 Task: Organize Chrome Extensions with Groups.
Action: Mouse moved to (1150, 35)
Screenshot: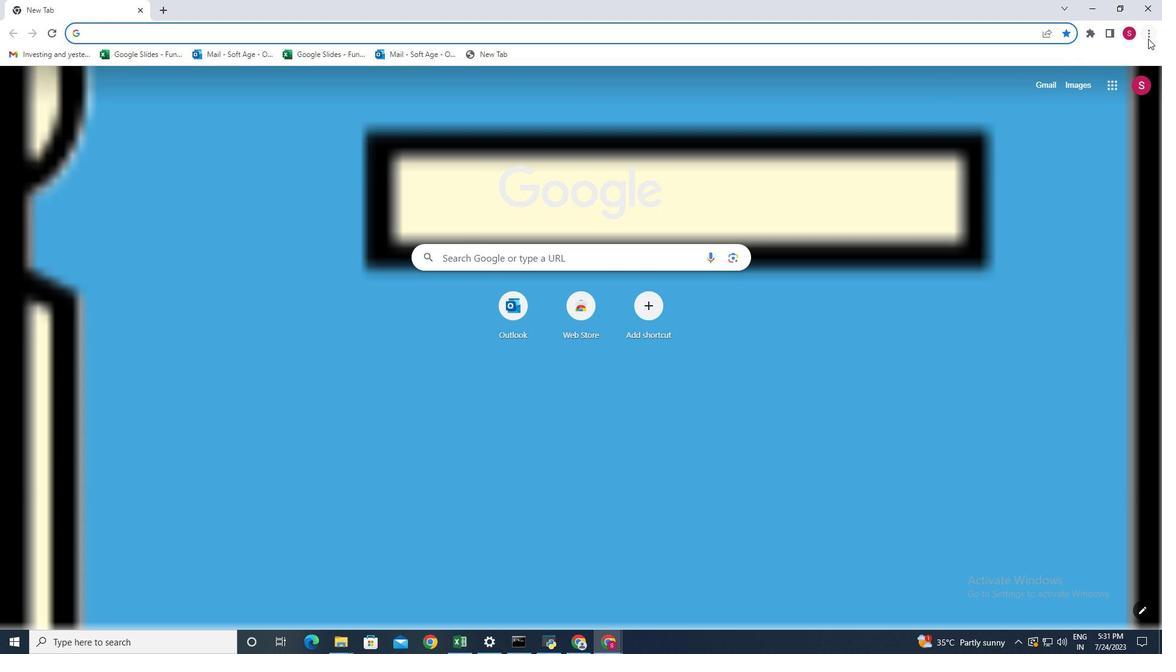 
Action: Mouse pressed left at (1150, 35)
Screenshot: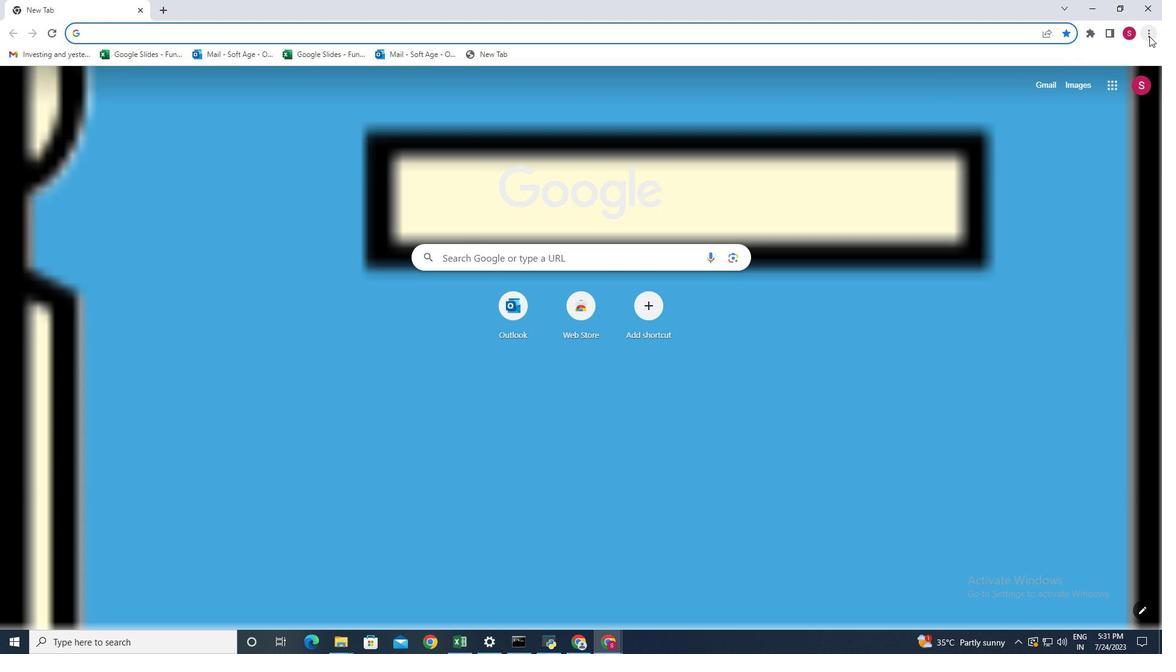 
Action: Mouse moved to (1043, 152)
Screenshot: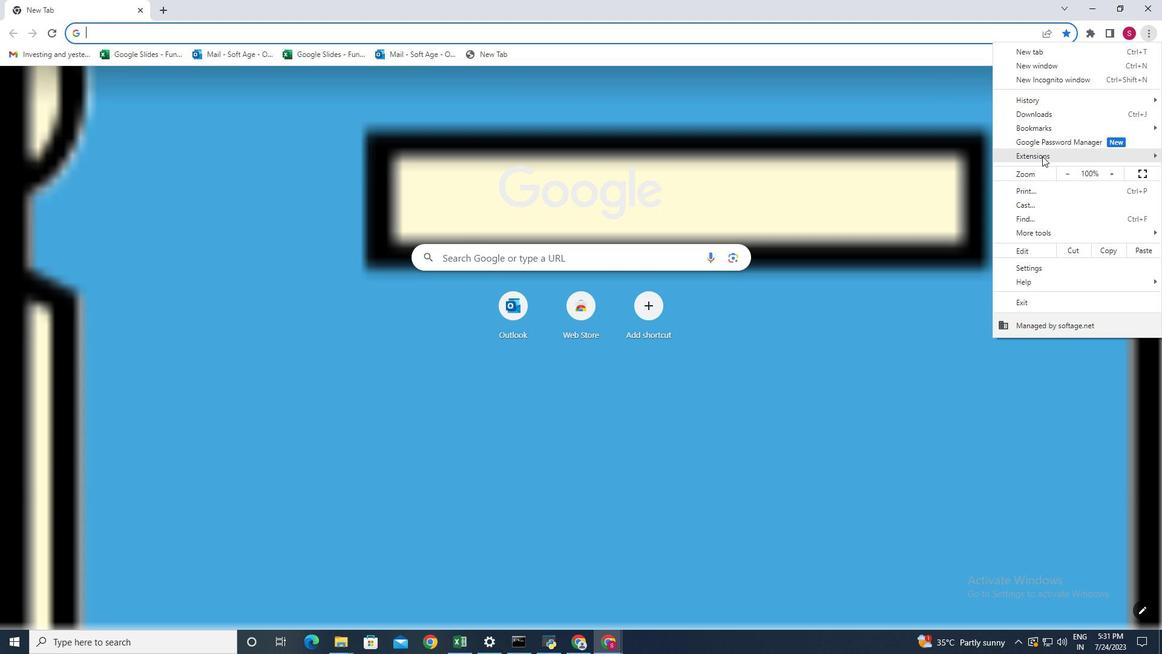 
Action: Mouse pressed left at (1043, 152)
Screenshot: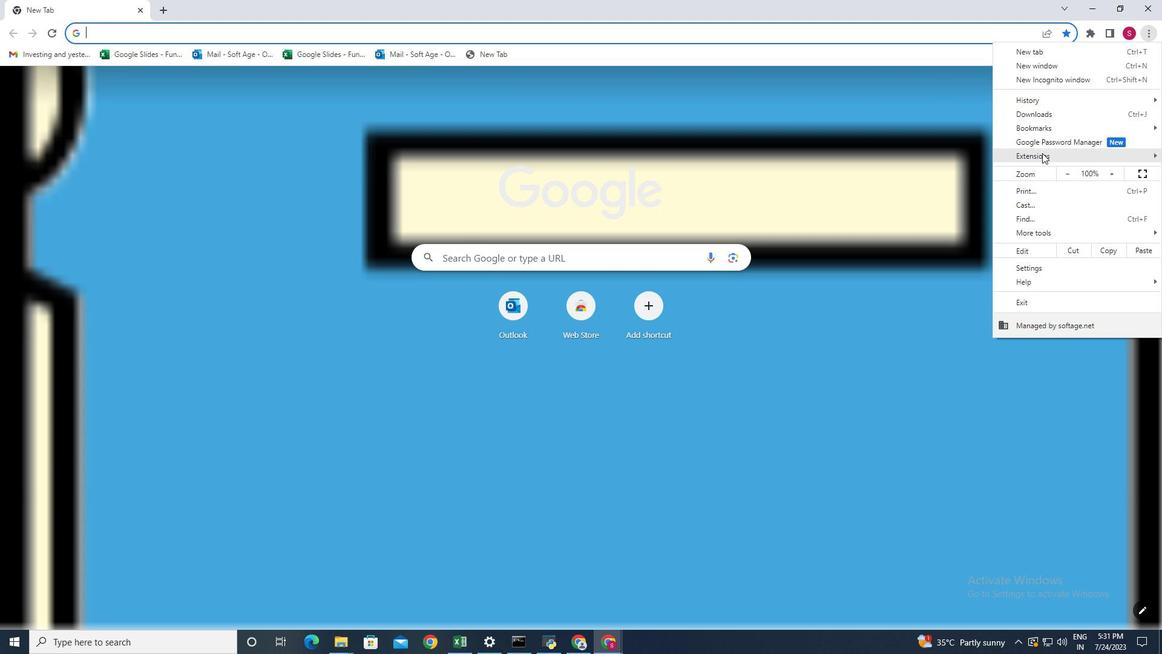 
Action: Mouse moved to (934, 159)
Screenshot: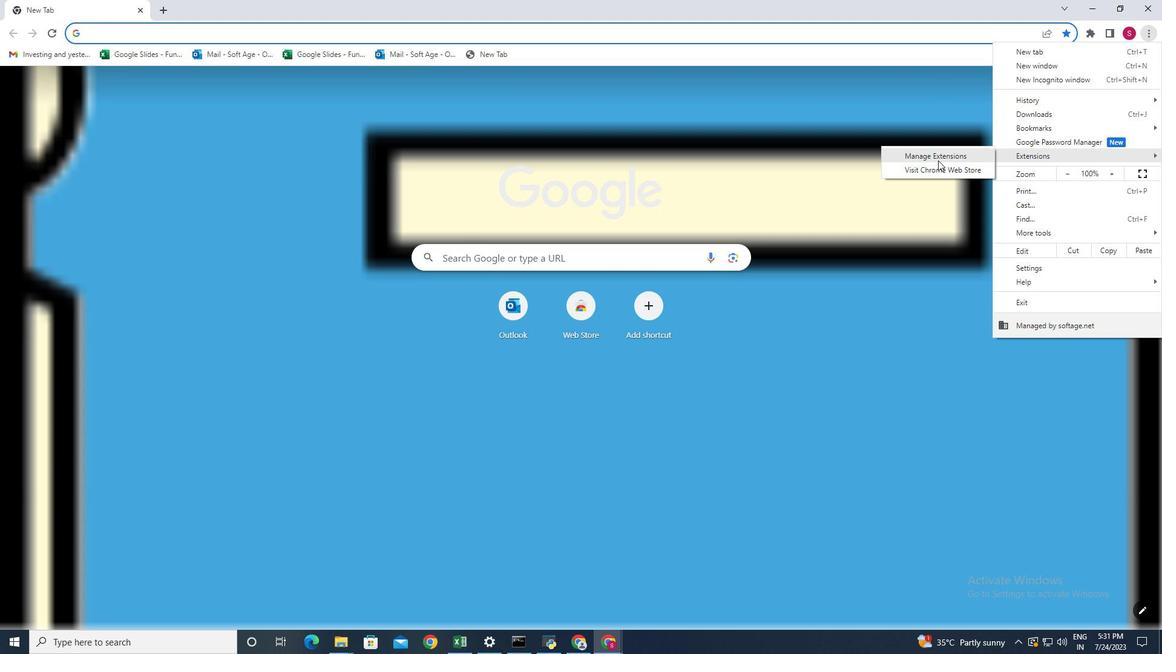 
Action: Mouse pressed left at (934, 159)
Screenshot: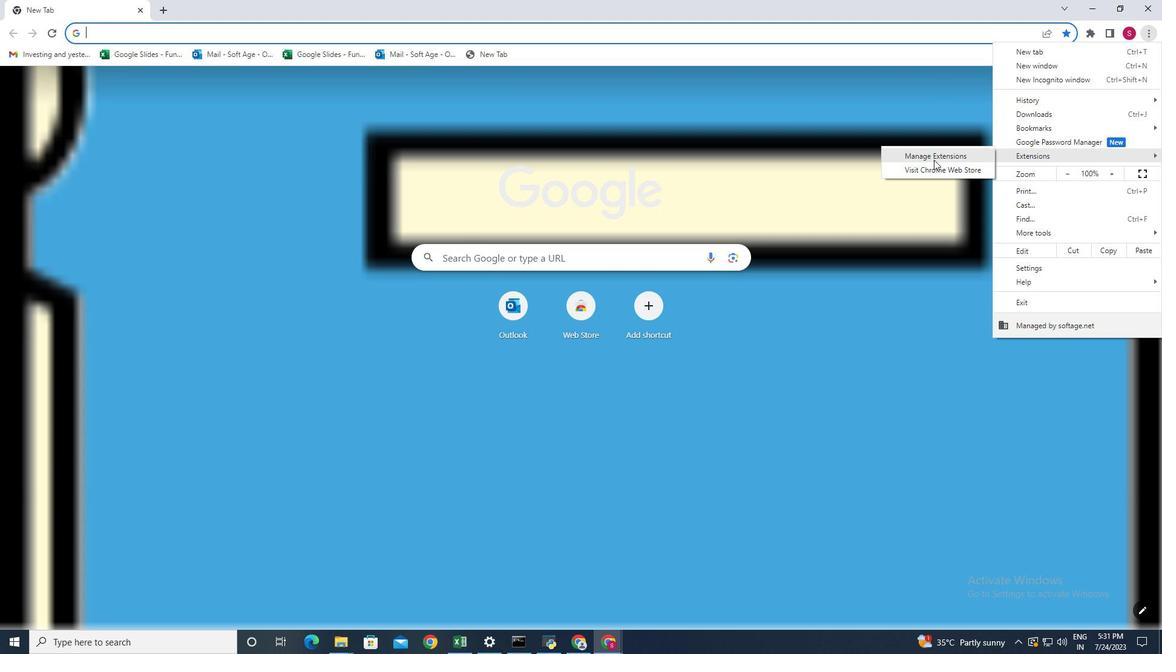 
Action: Mouse moved to (233, 188)
Screenshot: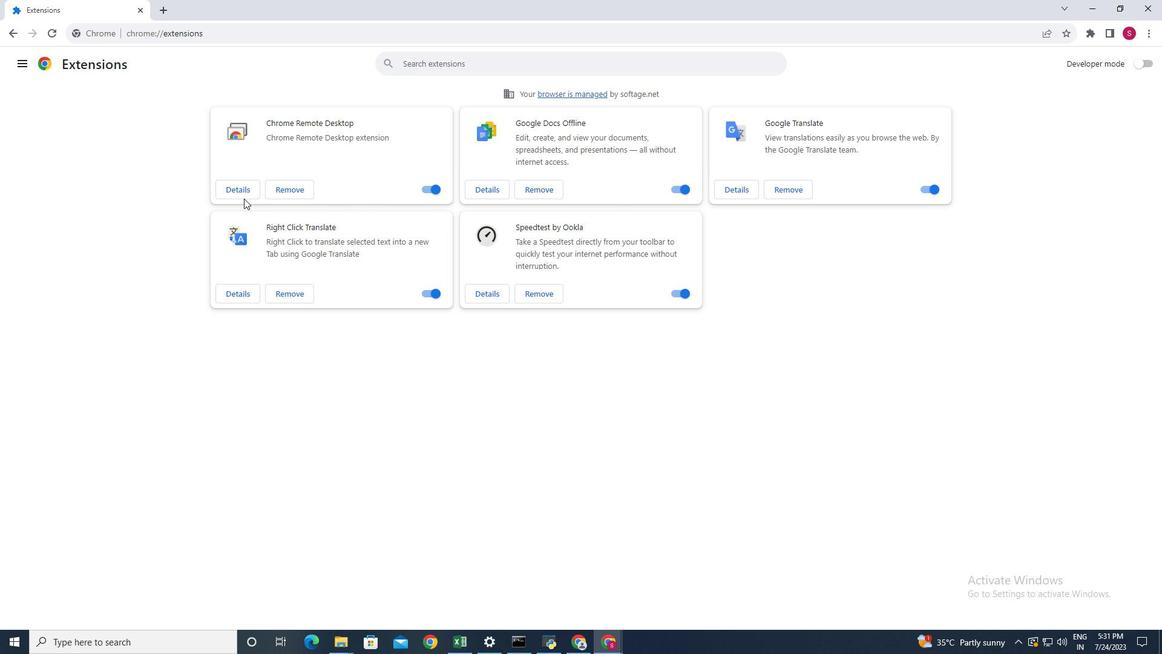 
Action: Mouse pressed left at (233, 188)
Screenshot: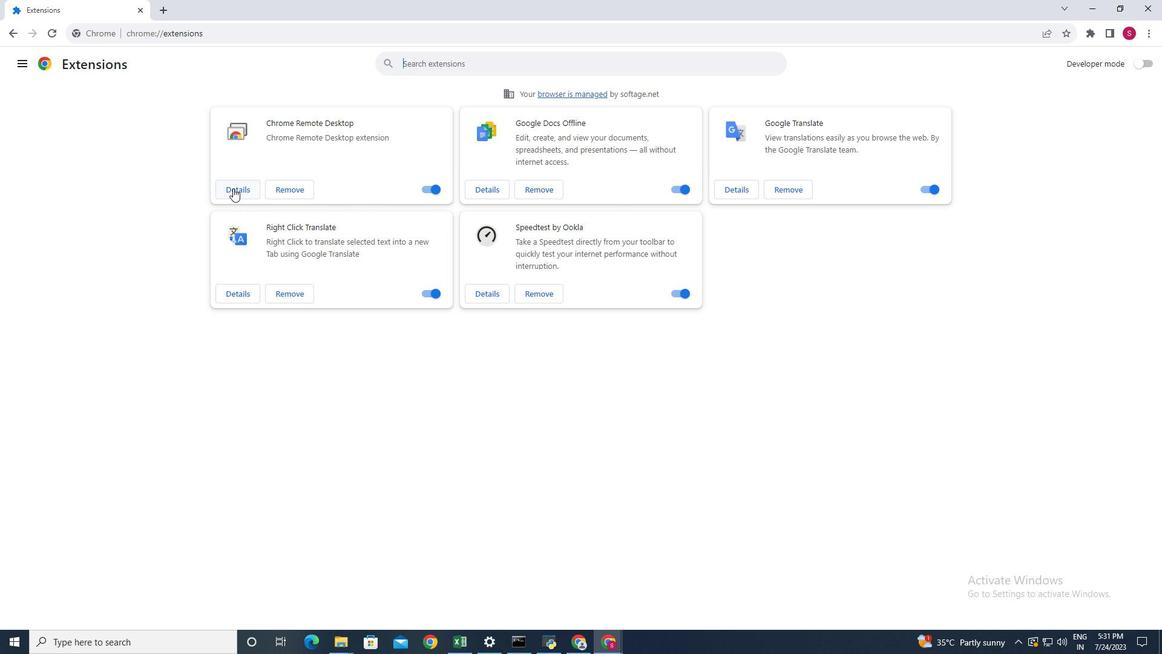 
Action: Mouse moved to (450, 317)
Screenshot: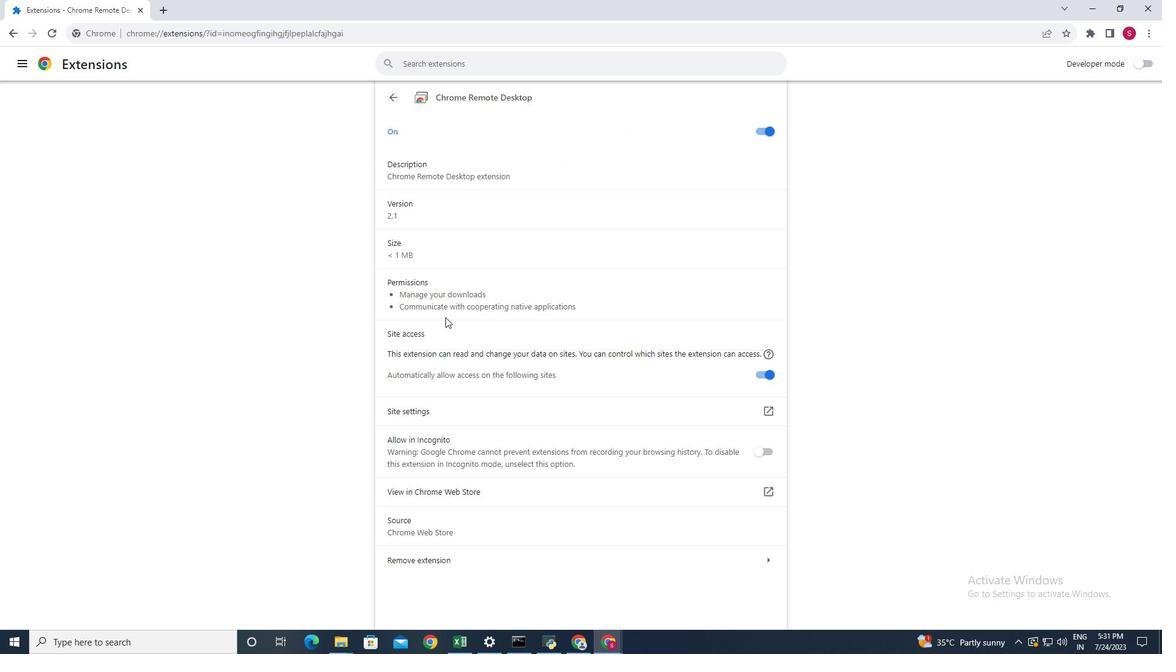 
Action: Mouse scrolled (450, 316) with delta (0, 0)
Screenshot: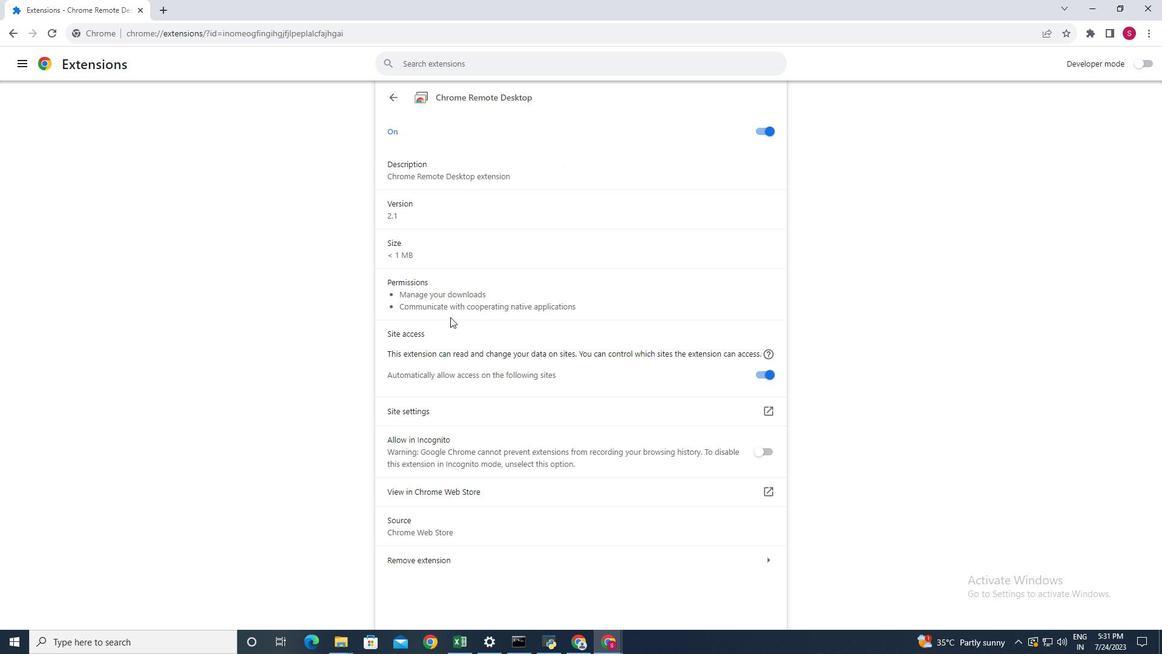 
Action: Mouse scrolled (450, 316) with delta (0, 0)
Screenshot: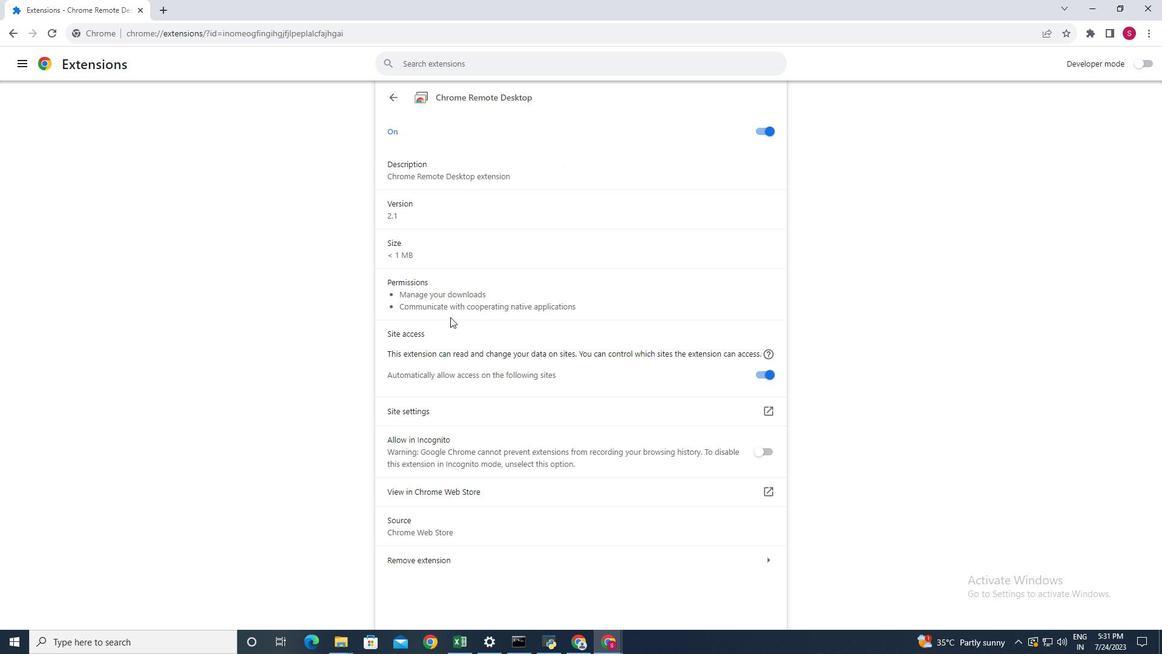 
Action: Mouse moved to (765, 449)
Screenshot: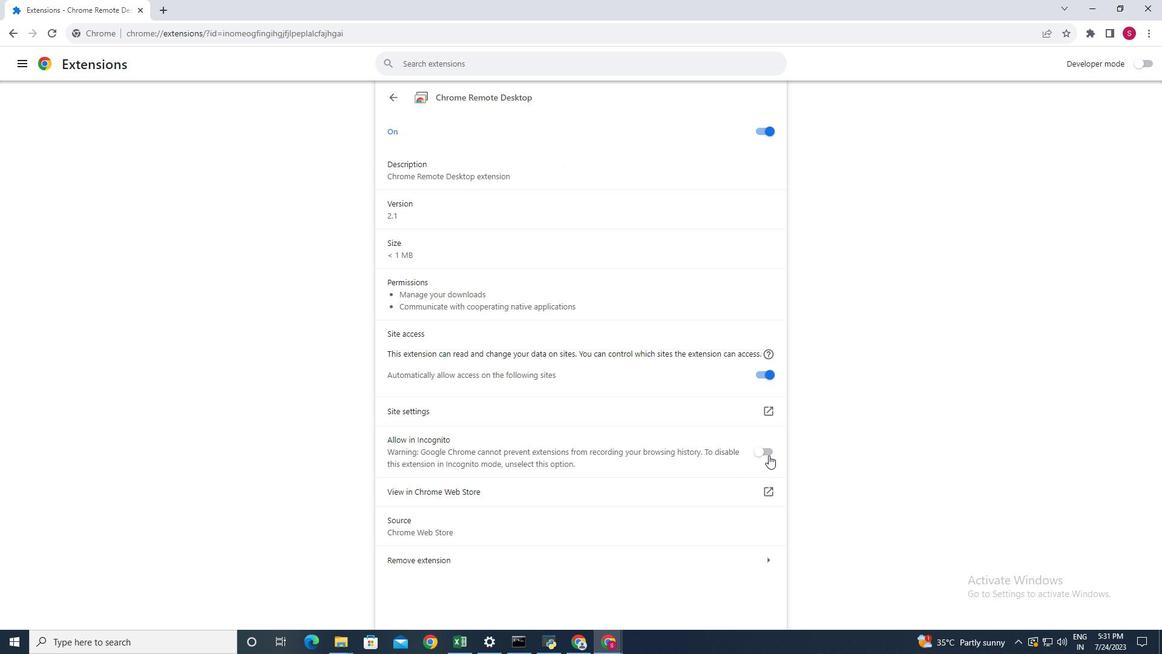 
Action: Mouse pressed left at (765, 449)
Screenshot: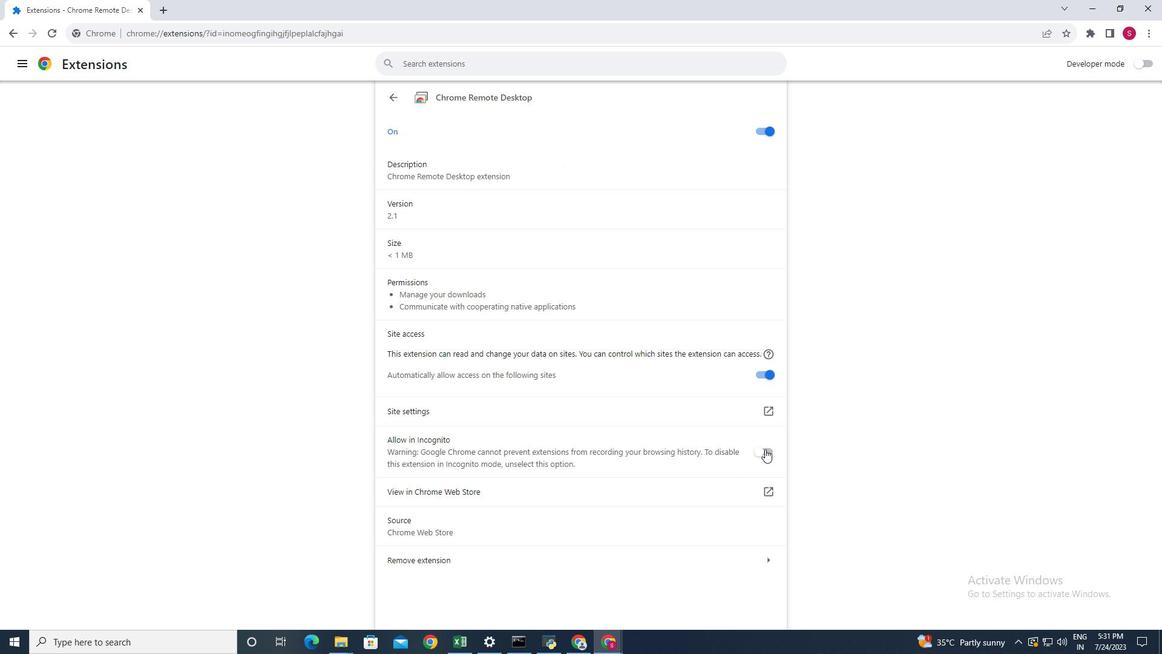 
Action: Mouse moved to (393, 90)
Screenshot: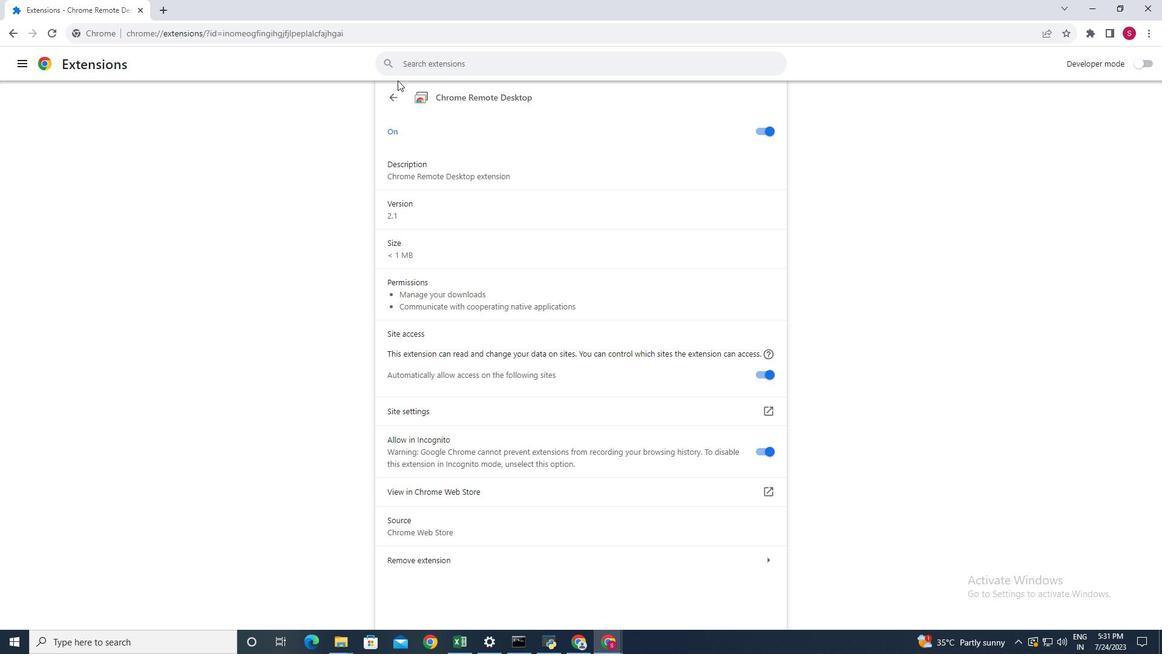 
Action: Mouse pressed left at (393, 90)
Screenshot: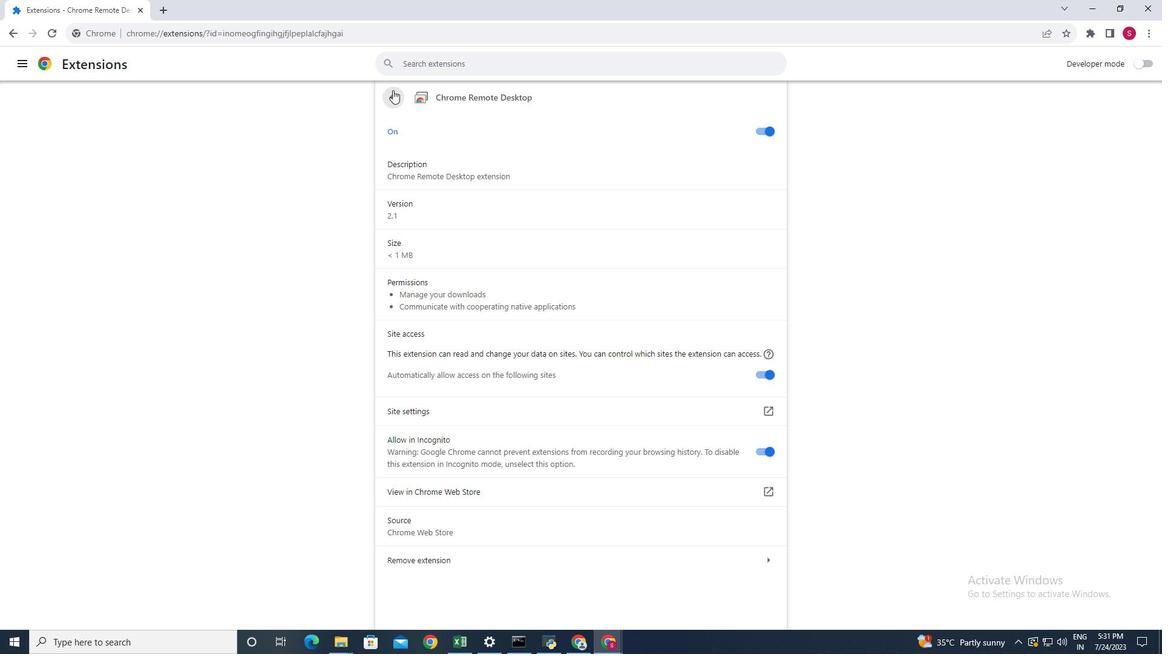 
Action: Mouse moved to (737, 189)
Screenshot: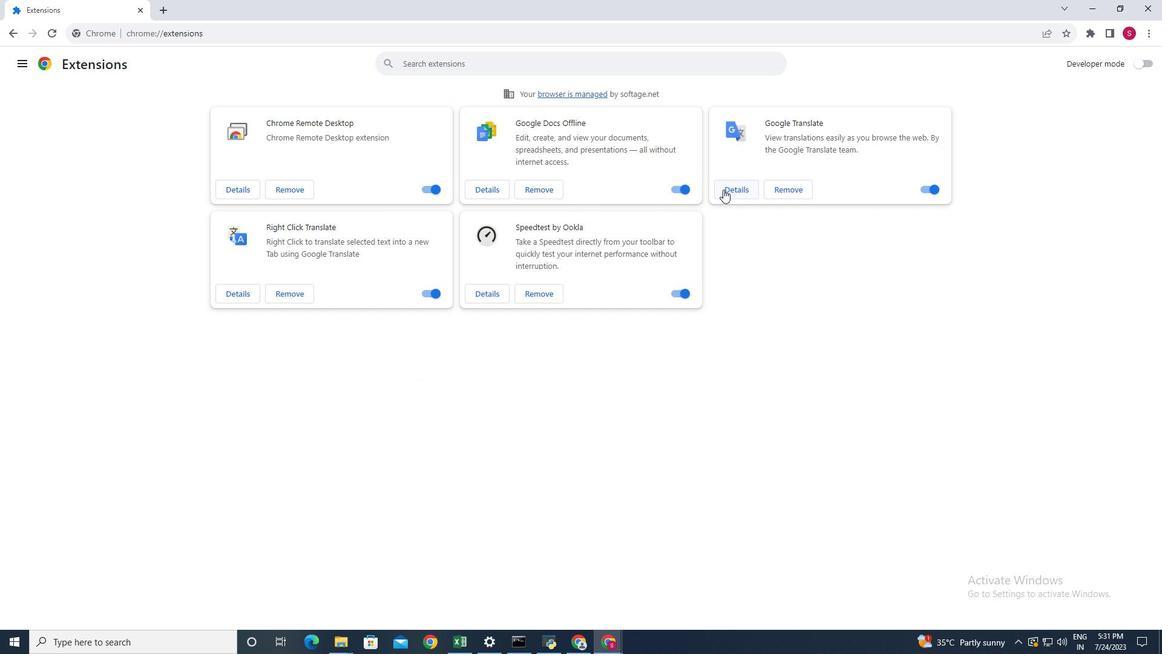 
Action: Mouse pressed left at (737, 189)
Screenshot: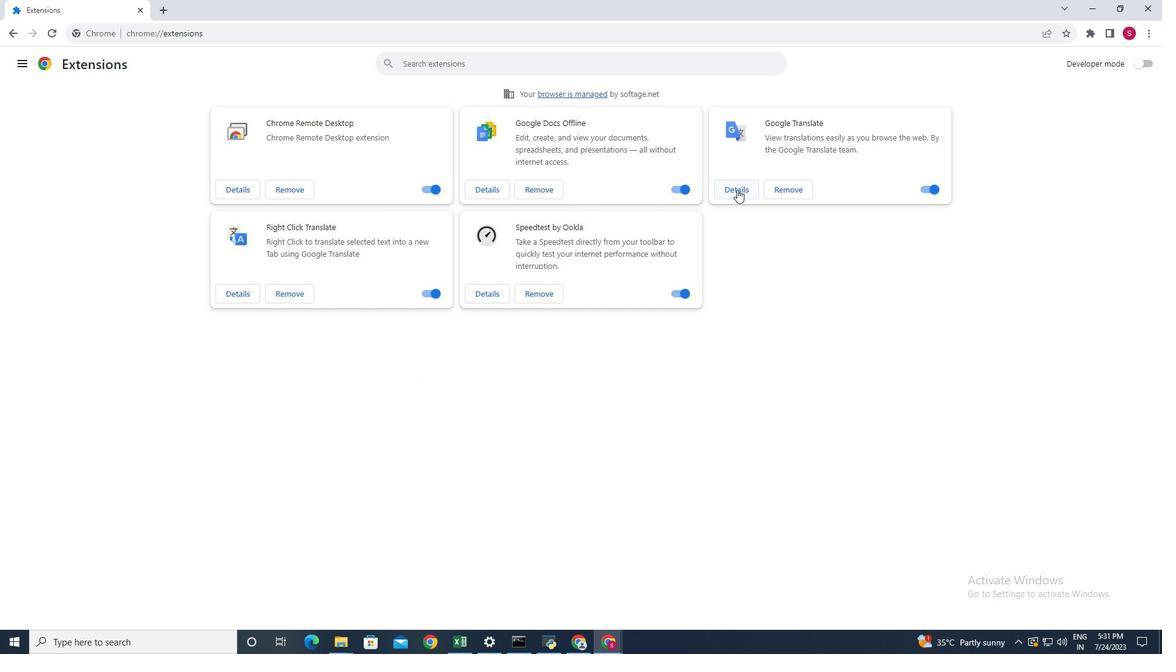 
Action: Mouse moved to (565, 482)
Screenshot: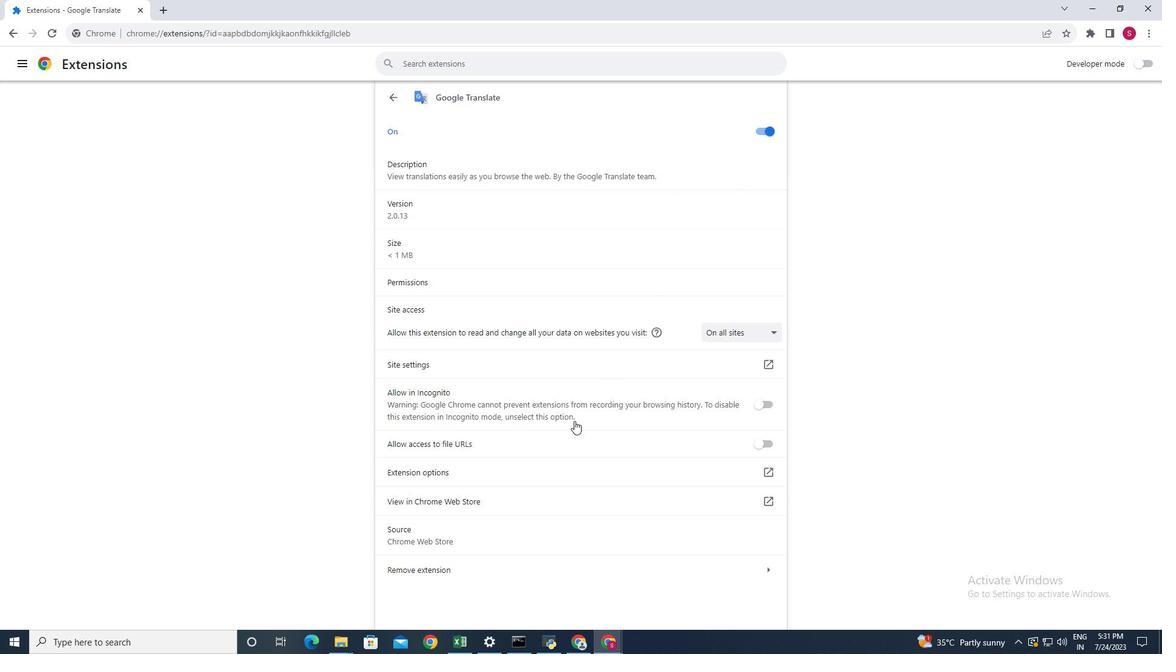 
Action: Mouse scrolled (565, 482) with delta (0, 0)
Screenshot: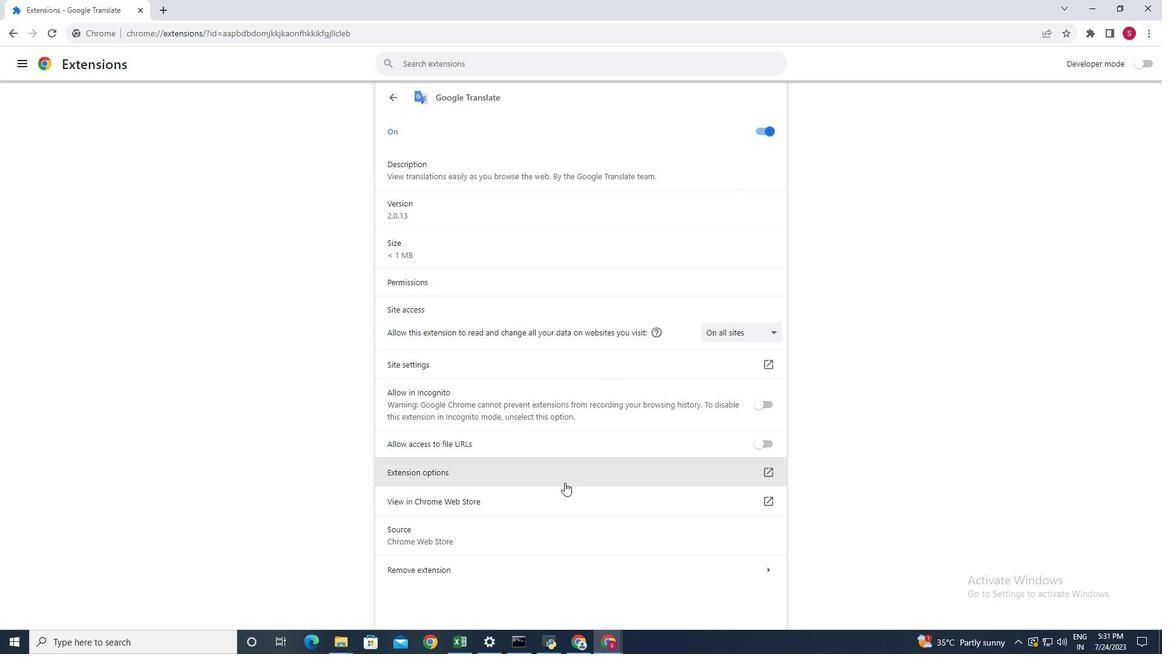 
Action: Mouse moved to (768, 399)
Screenshot: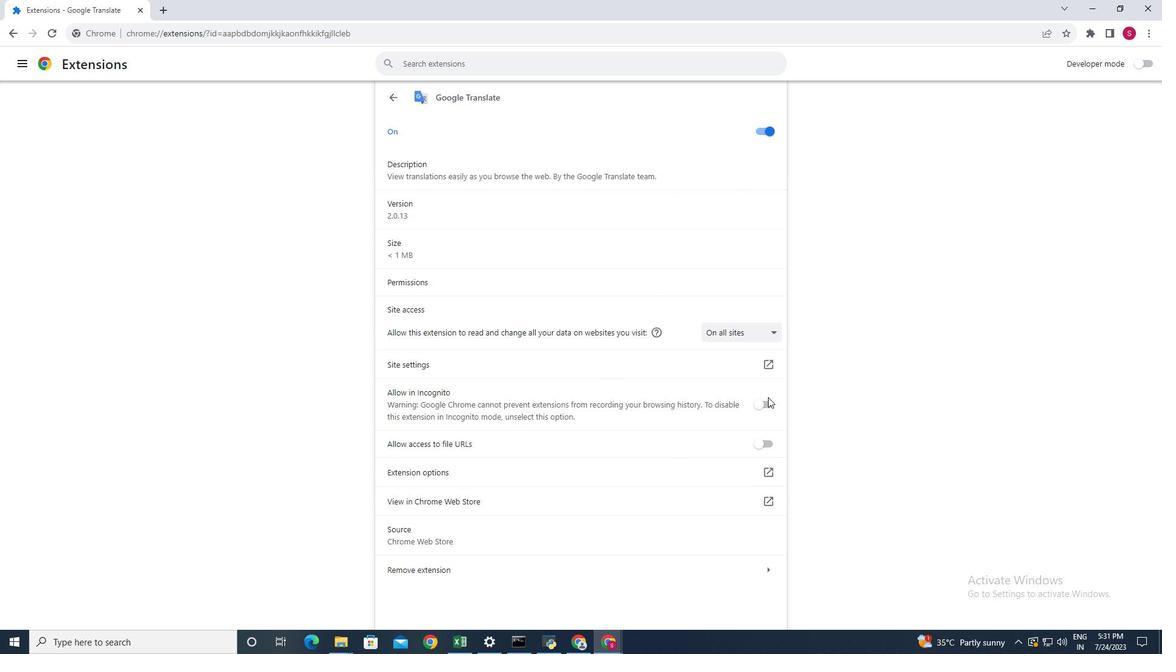 
Action: Mouse pressed left at (768, 399)
Screenshot: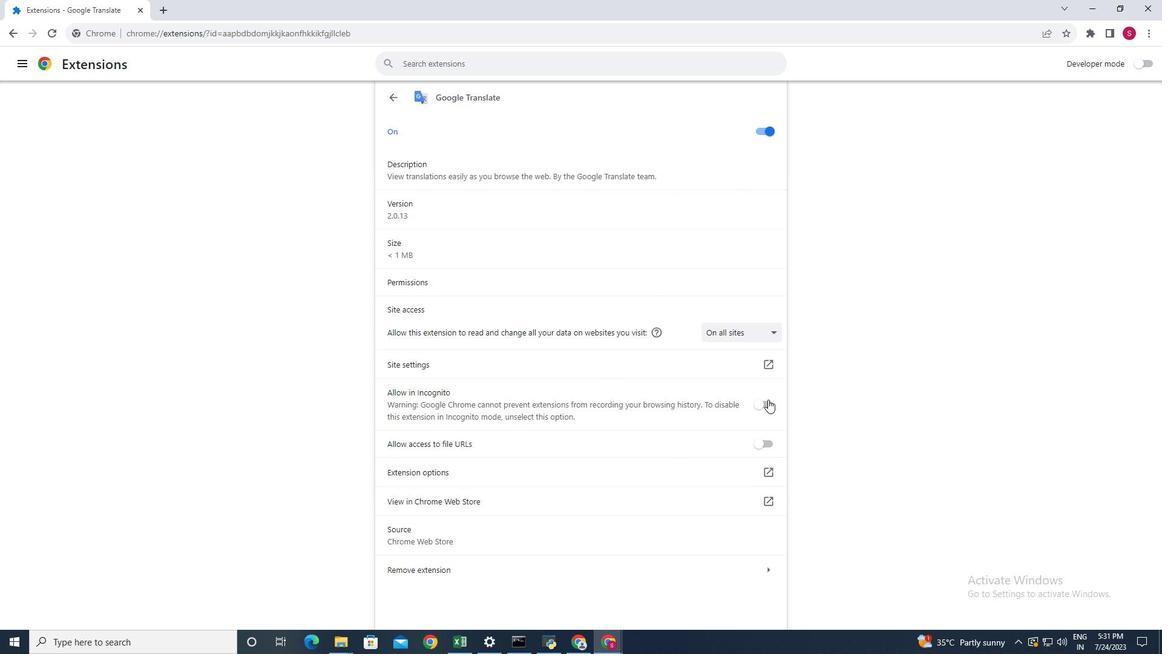 
Action: Mouse moved to (768, 443)
Screenshot: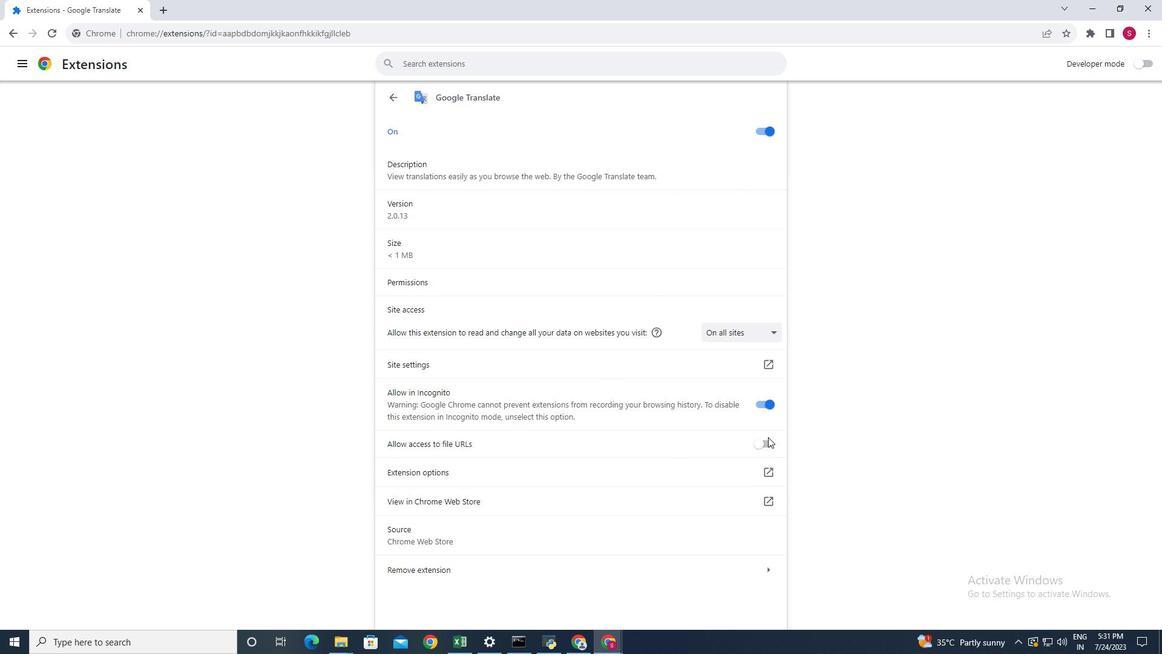 
Action: Mouse pressed left at (768, 443)
Screenshot: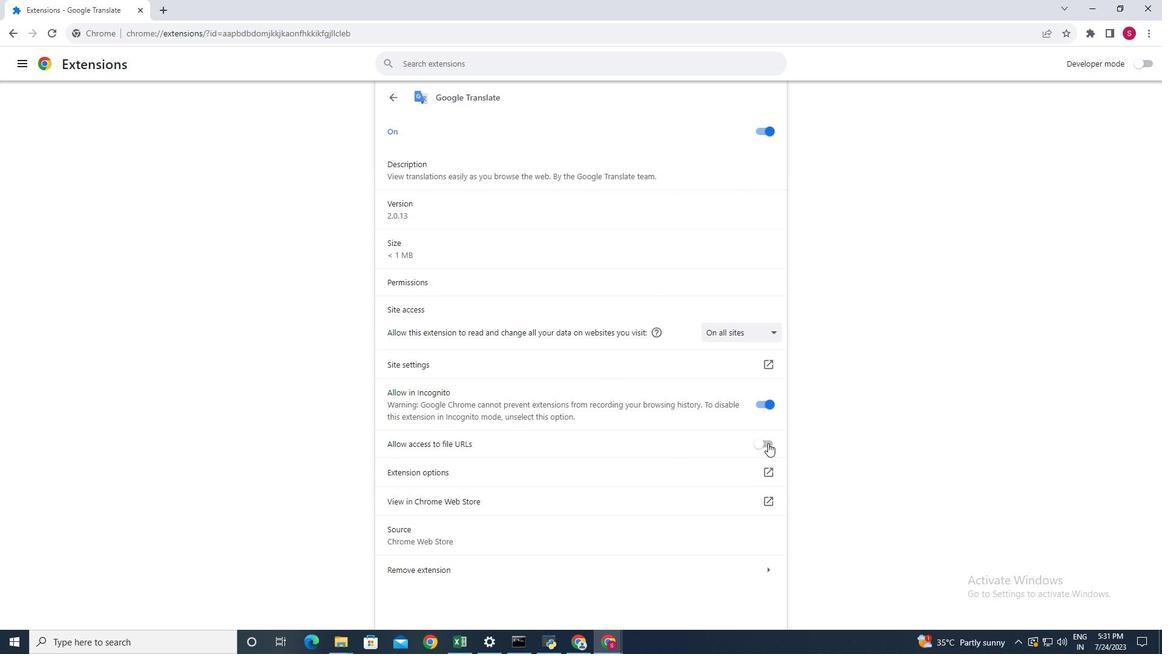 
Action: Mouse moved to (389, 95)
Screenshot: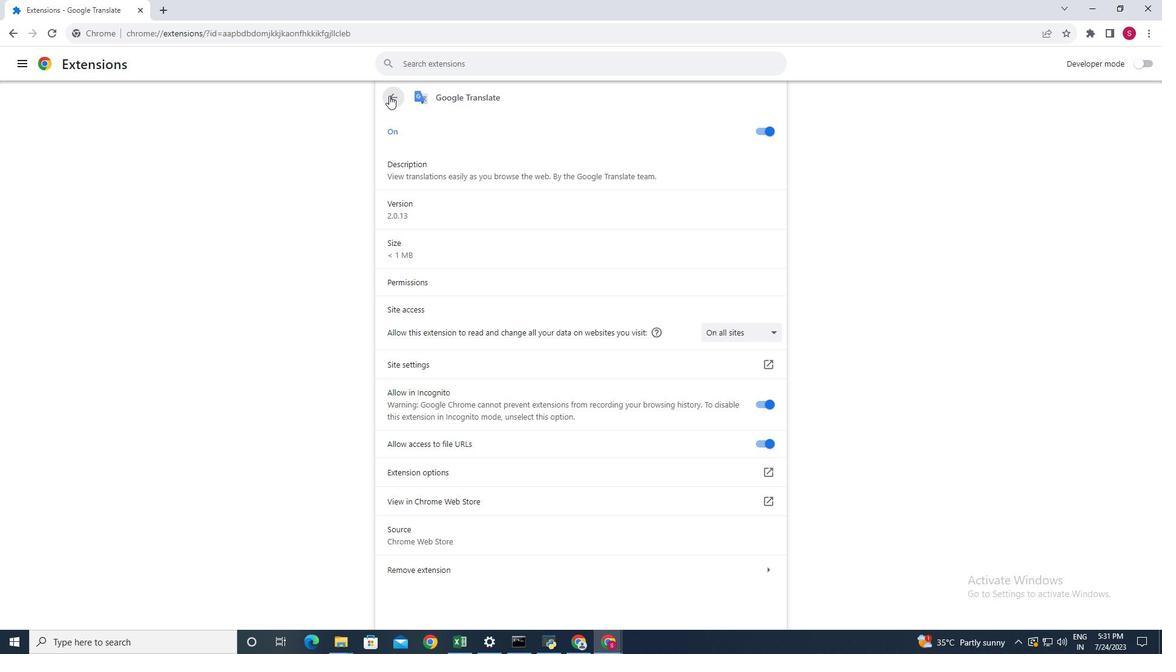 
Action: Mouse pressed left at (389, 95)
Screenshot: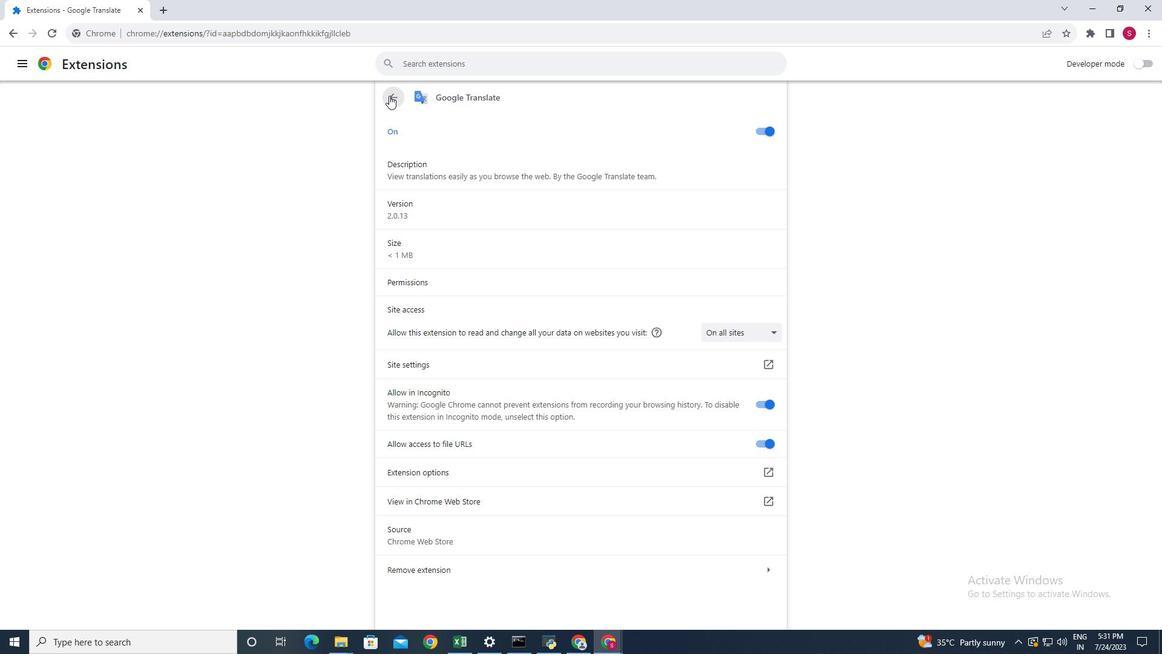 
Action: Mouse moved to (428, 293)
Screenshot: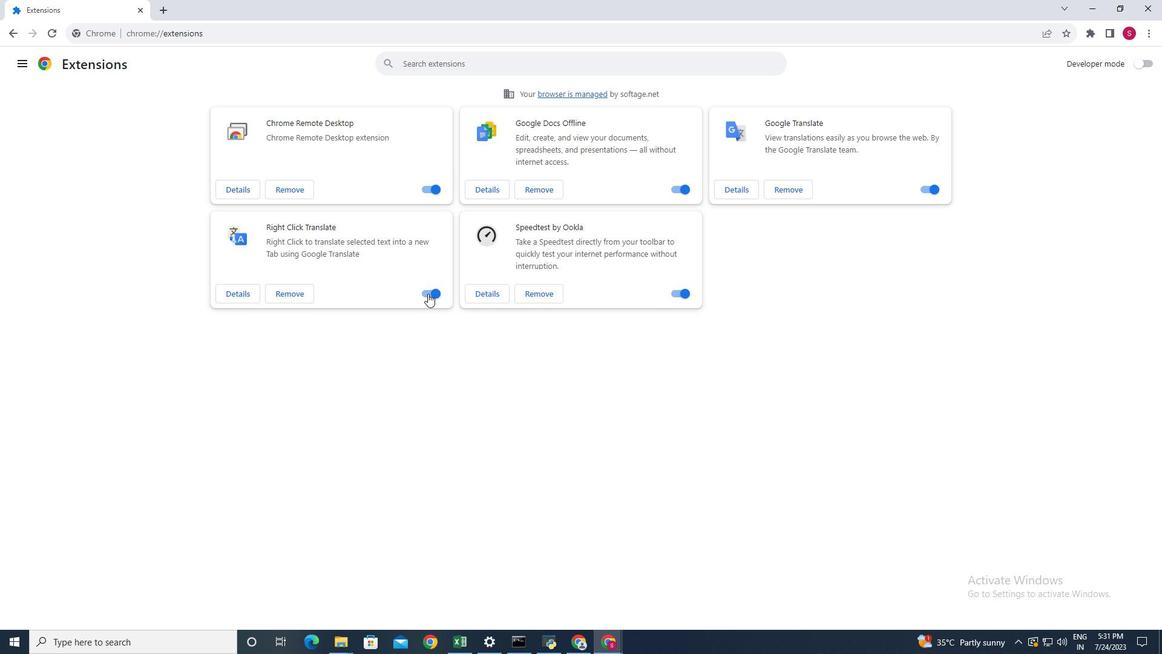 
Action: Mouse pressed left at (428, 293)
Screenshot: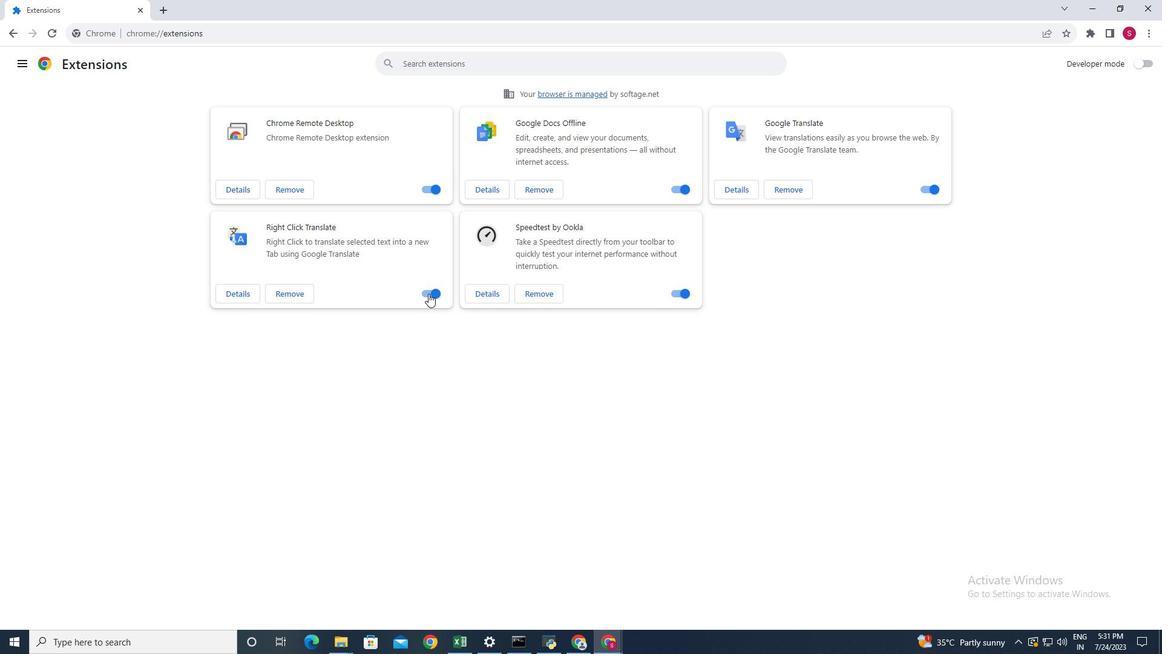 
Action: Mouse moved to (493, 291)
Screenshot: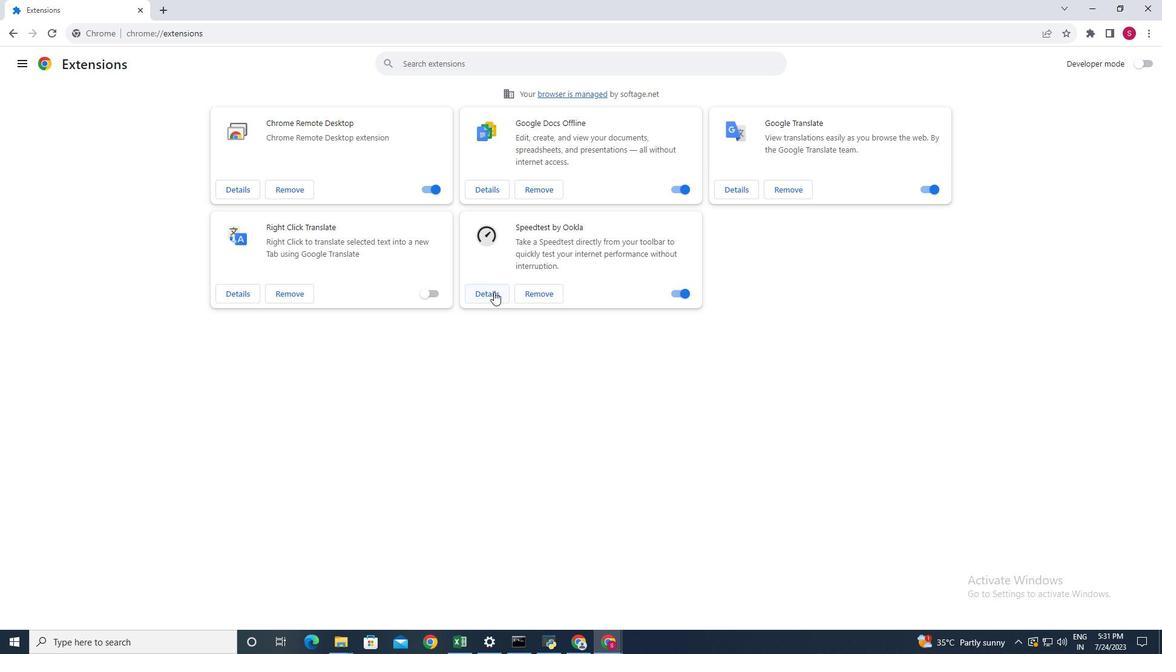 
Action: Mouse pressed left at (493, 291)
Screenshot: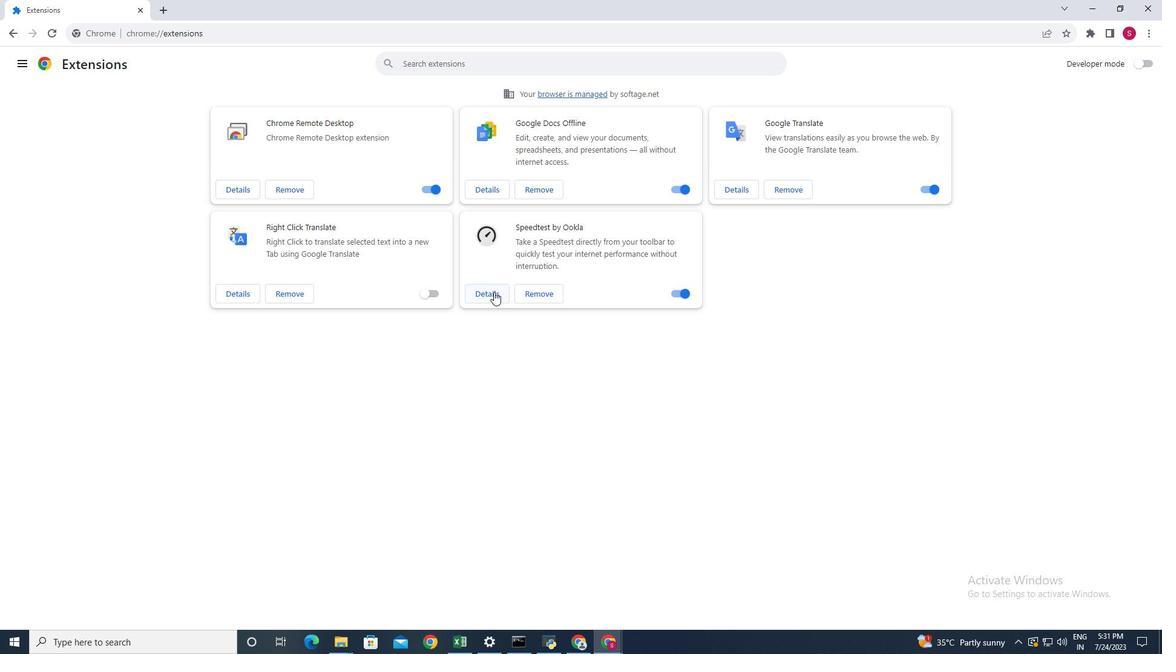 
Action: Mouse moved to (770, 417)
Screenshot: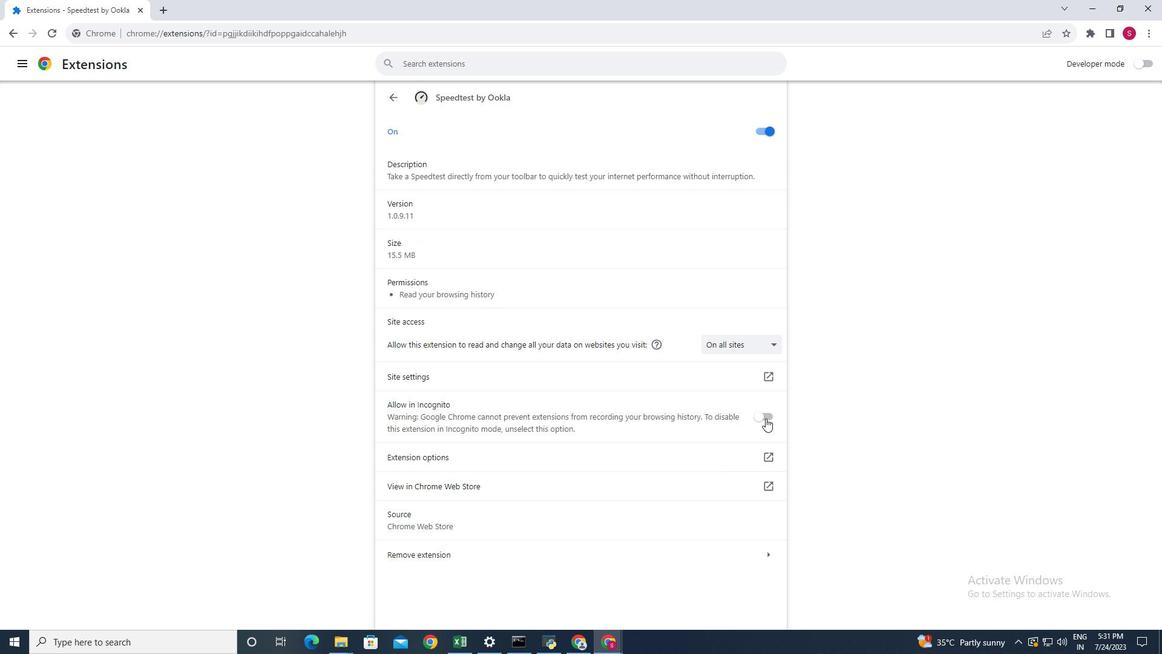 
Action: Mouse pressed left at (770, 417)
Screenshot: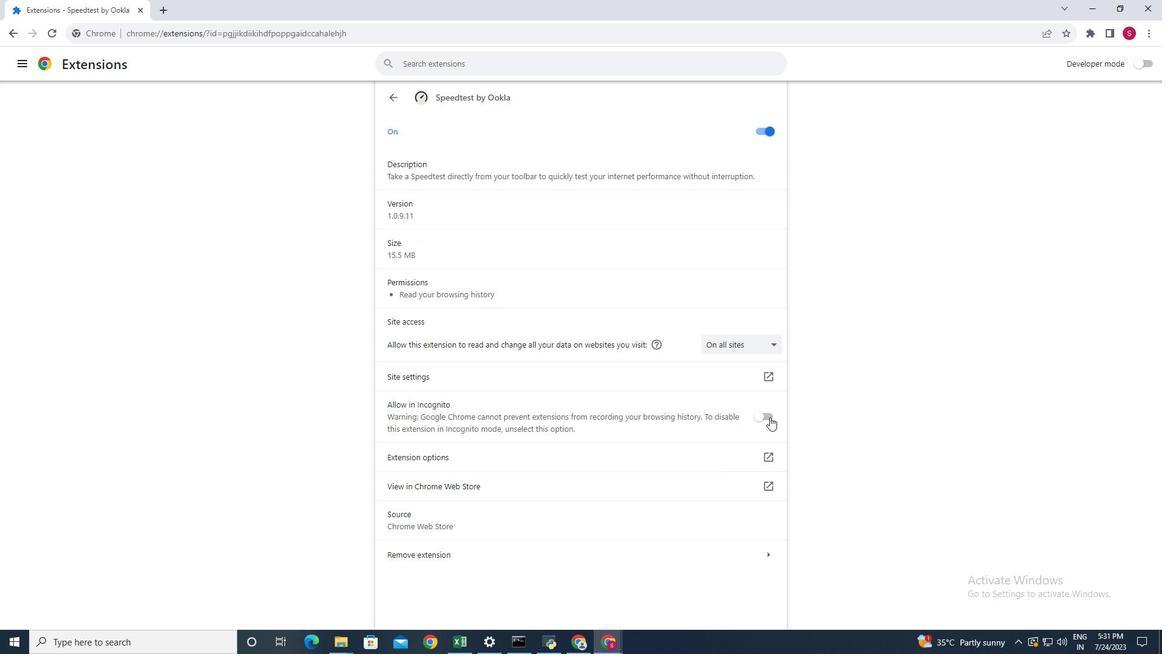 
Action: Mouse moved to (580, 513)
Screenshot: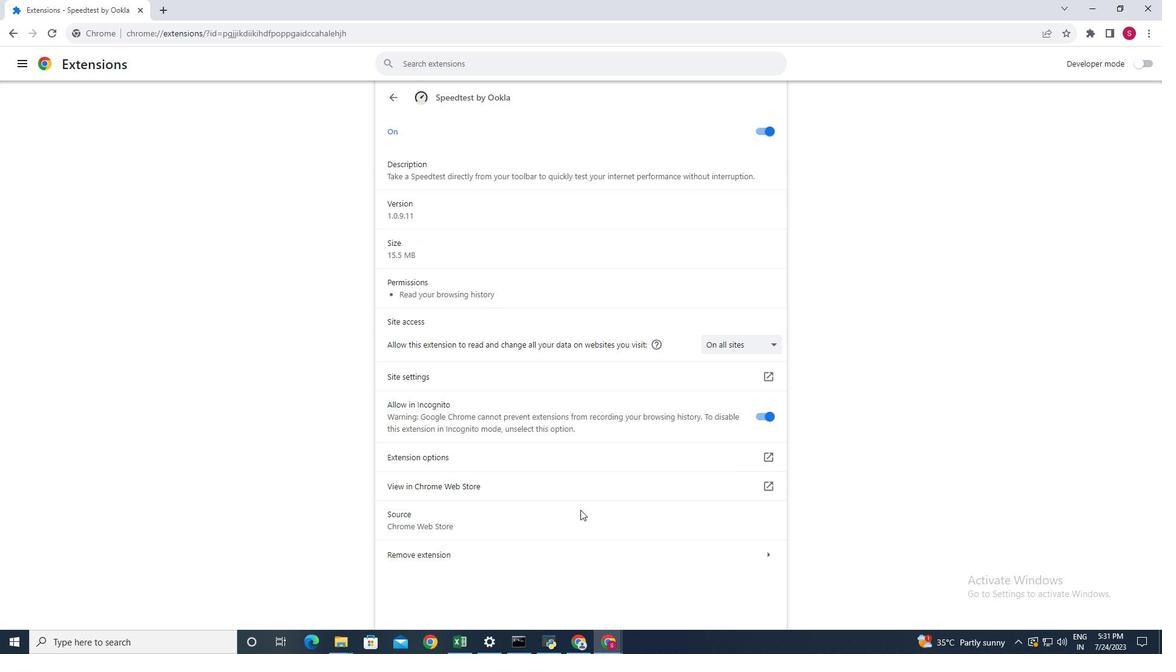 
Action: Mouse scrolled (580, 513) with delta (0, 0)
Screenshot: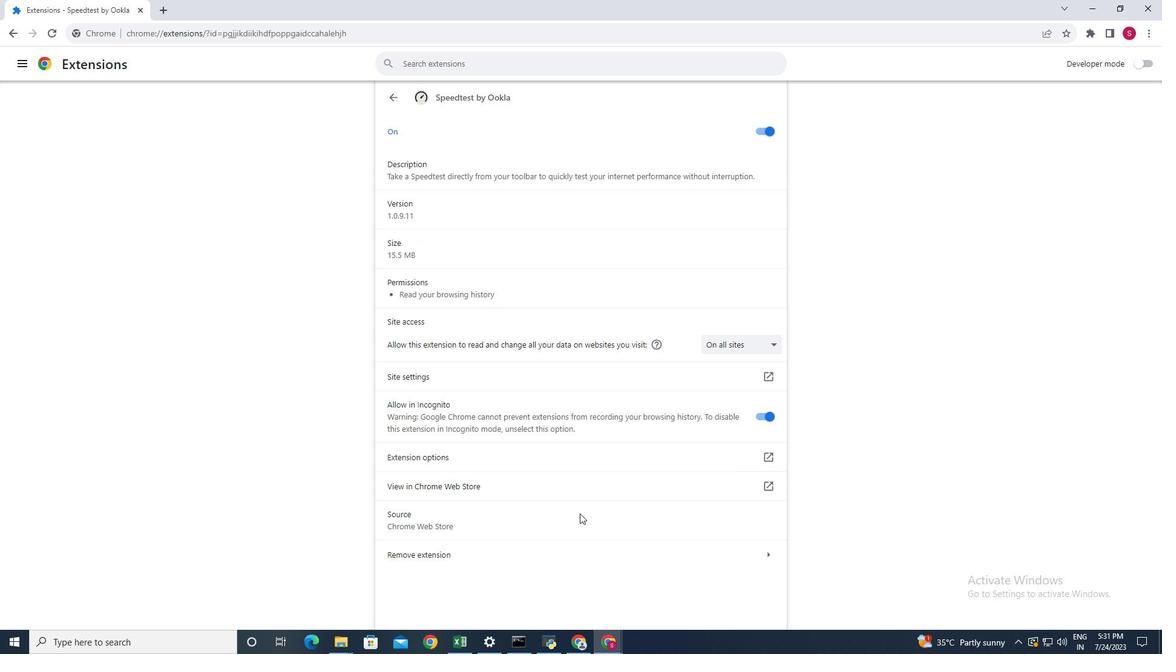 
Action: Mouse scrolled (580, 513) with delta (0, 0)
Screenshot: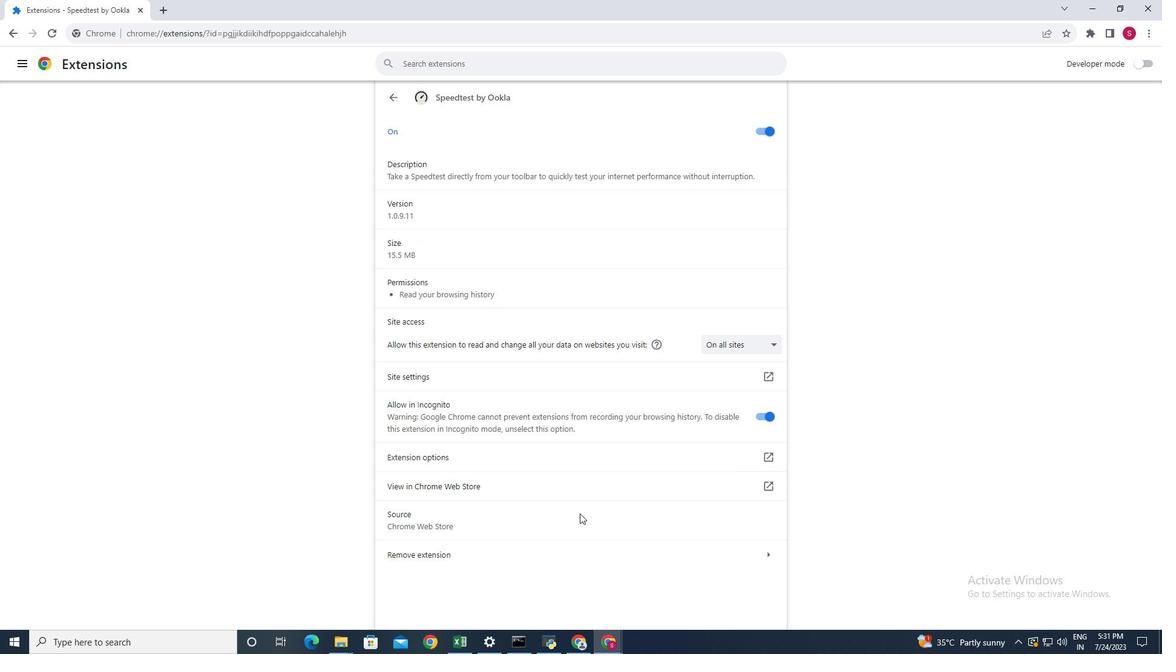 
Action: Mouse scrolled (580, 513) with delta (0, 0)
Screenshot: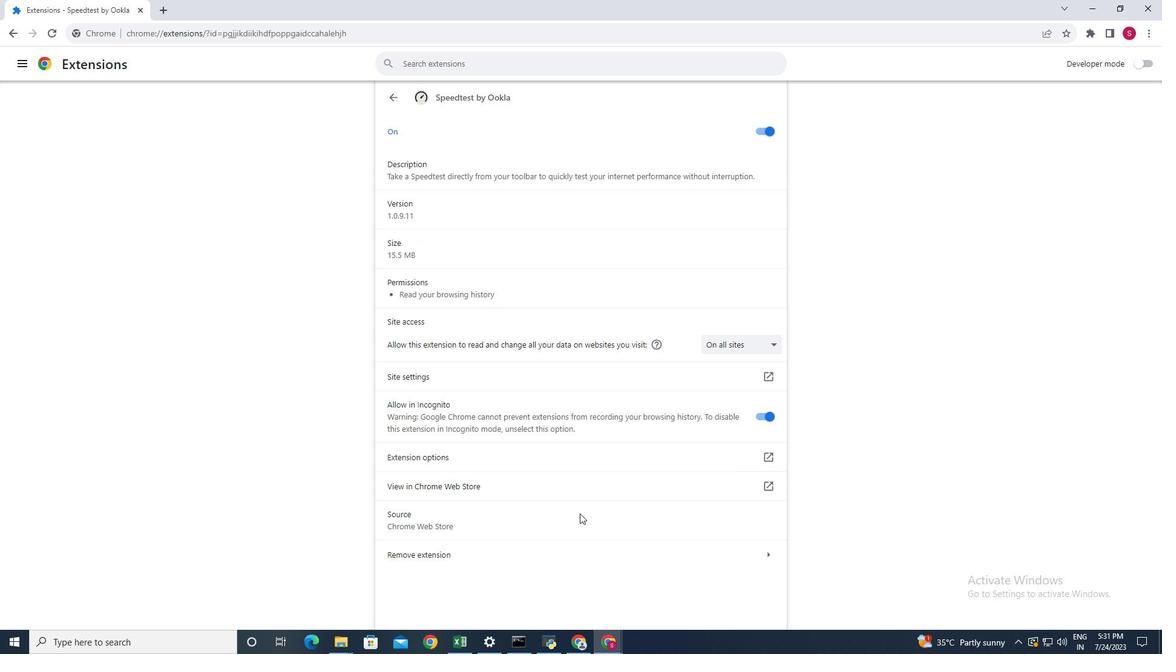 
Action: Mouse scrolled (580, 514) with delta (0, 0)
Screenshot: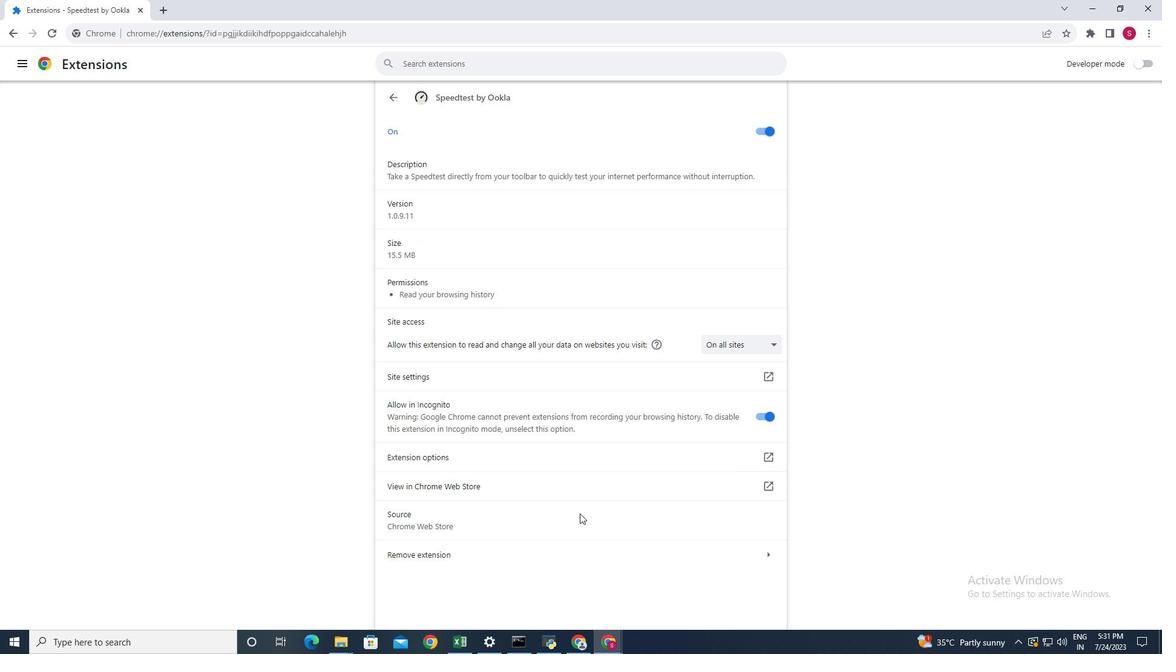 
Action: Mouse scrolled (580, 514) with delta (0, 0)
Screenshot: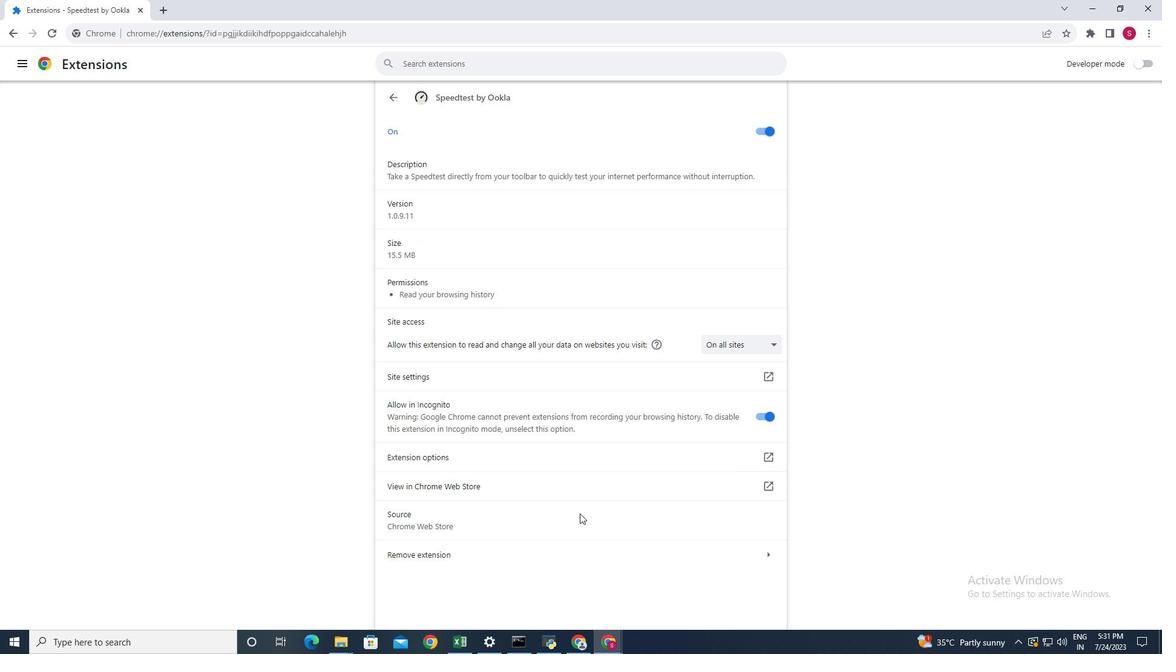 
Action: Mouse moved to (389, 95)
Screenshot: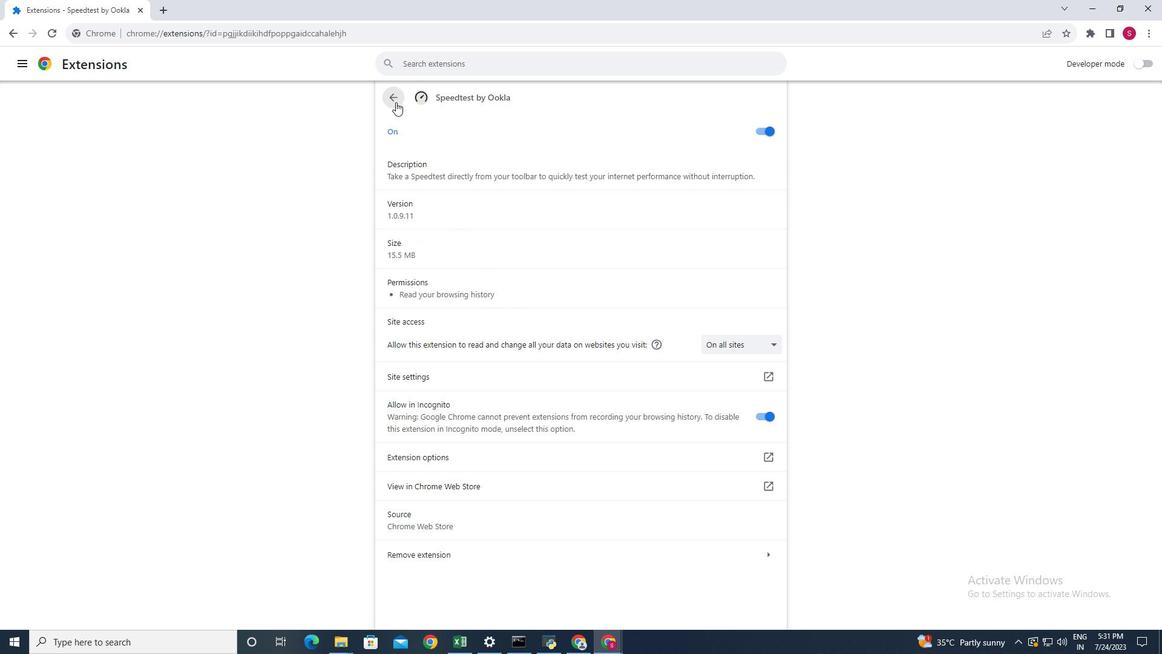 
Action: Mouse pressed left at (389, 95)
Screenshot: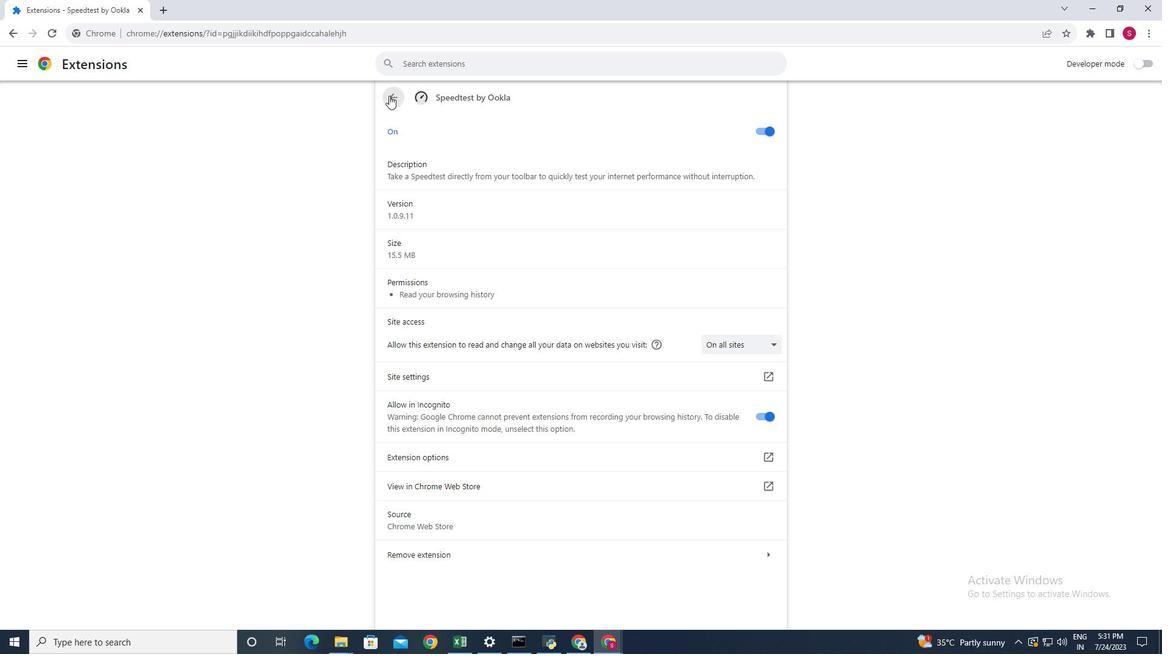 
Action: Mouse moved to (523, 350)
Screenshot: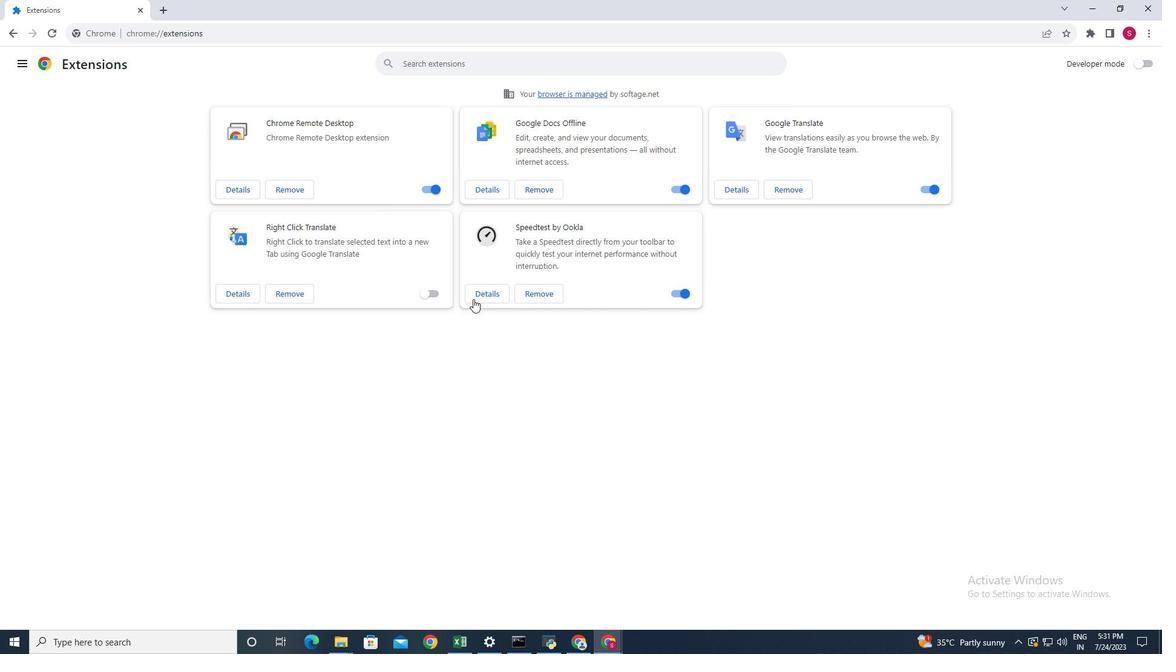 
Action: Mouse scrolled (523, 351) with delta (0, 0)
Screenshot: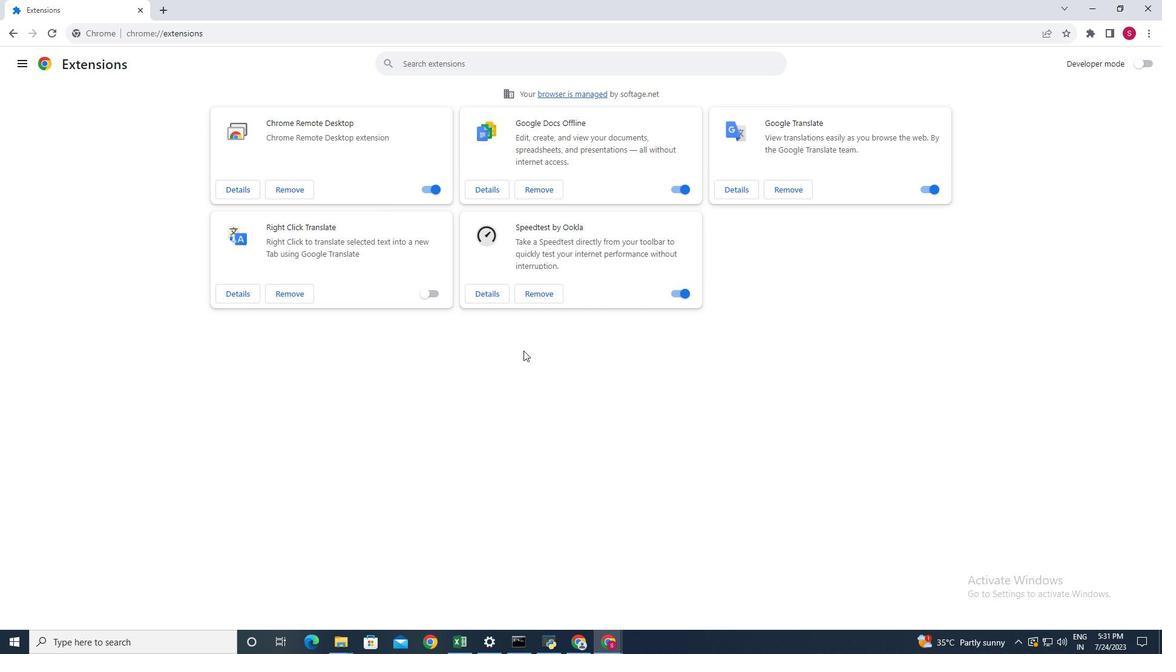 
Action: Mouse scrolled (523, 351) with delta (0, 0)
Screenshot: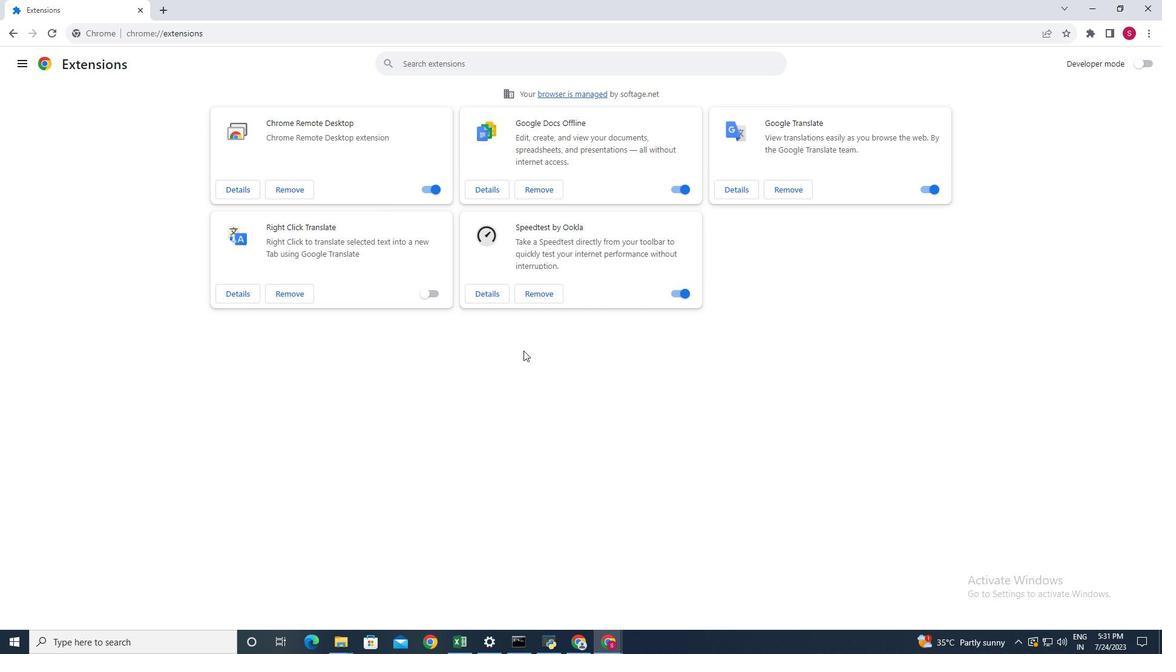 
Action: Mouse moved to (530, 345)
Screenshot: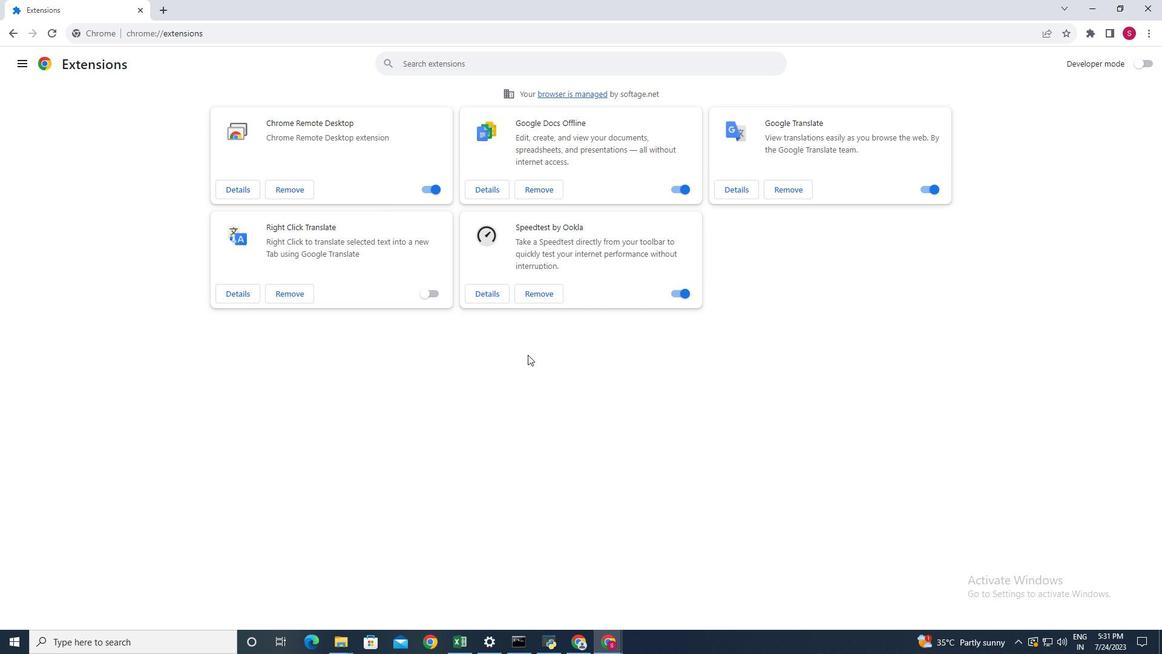 
